 Task: Create List Brand Identity Refresh in Board Sales Prospecting Platforms and Tools to Workspace Advertising Agencies. Create List Brand Identity Evolution in Board Customer Segmentation and Analysis to Workspace Advertising Agencies. Create List Brand Identity Rollout in Board Social Media Influencer Ambassador Program Creation and Management to Workspace Advertising Agencies
Action: Mouse moved to (191, 122)
Screenshot: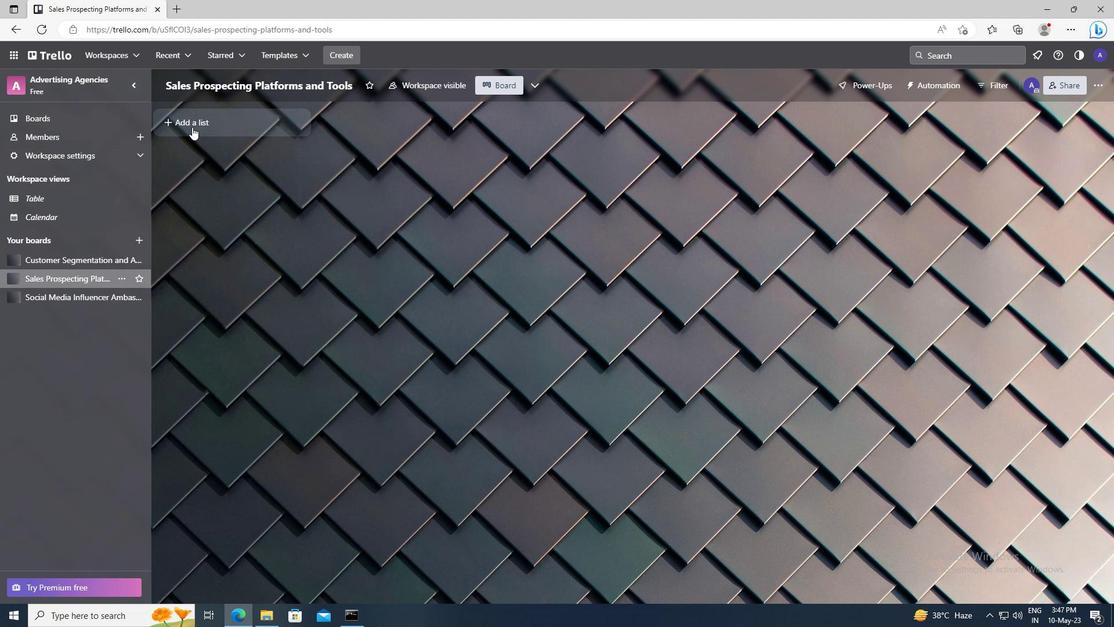 
Action: Mouse pressed left at (191, 122)
Screenshot: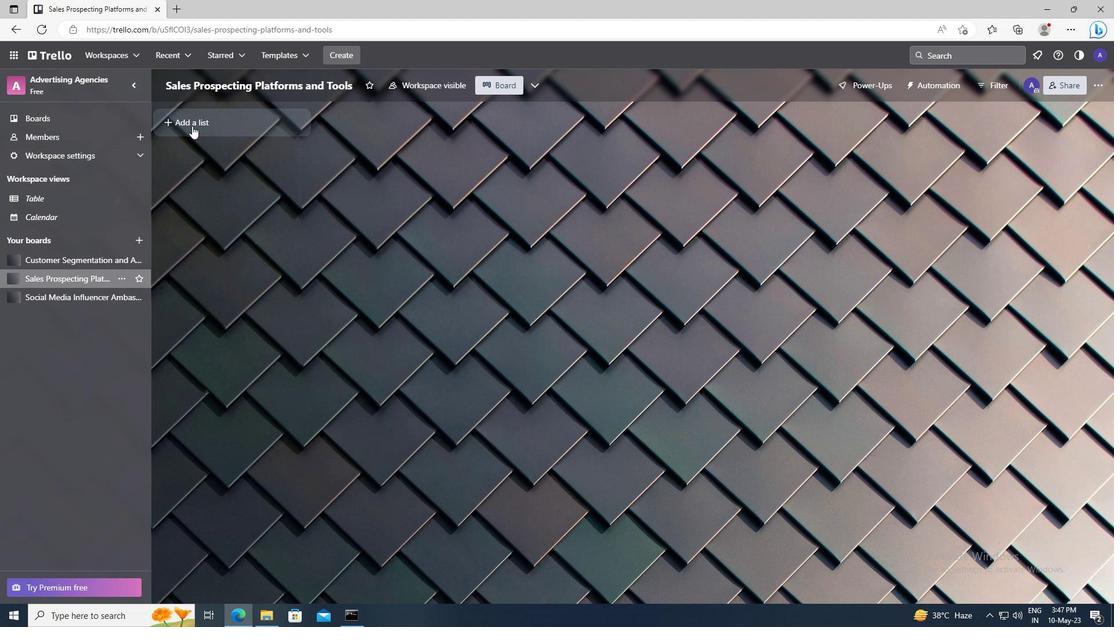 
Action: Key pressed <Key.shift>BRAND<Key.space><Key.shift>IDENTITY<Key.space><Key.shift>REFRESH
Screenshot: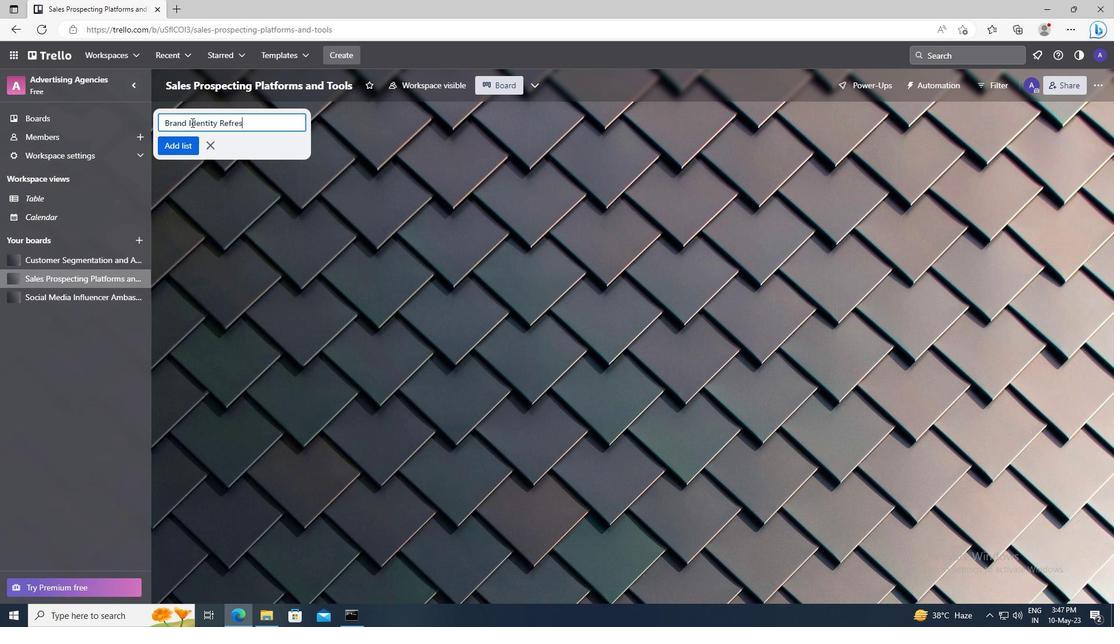 
Action: Mouse moved to (188, 145)
Screenshot: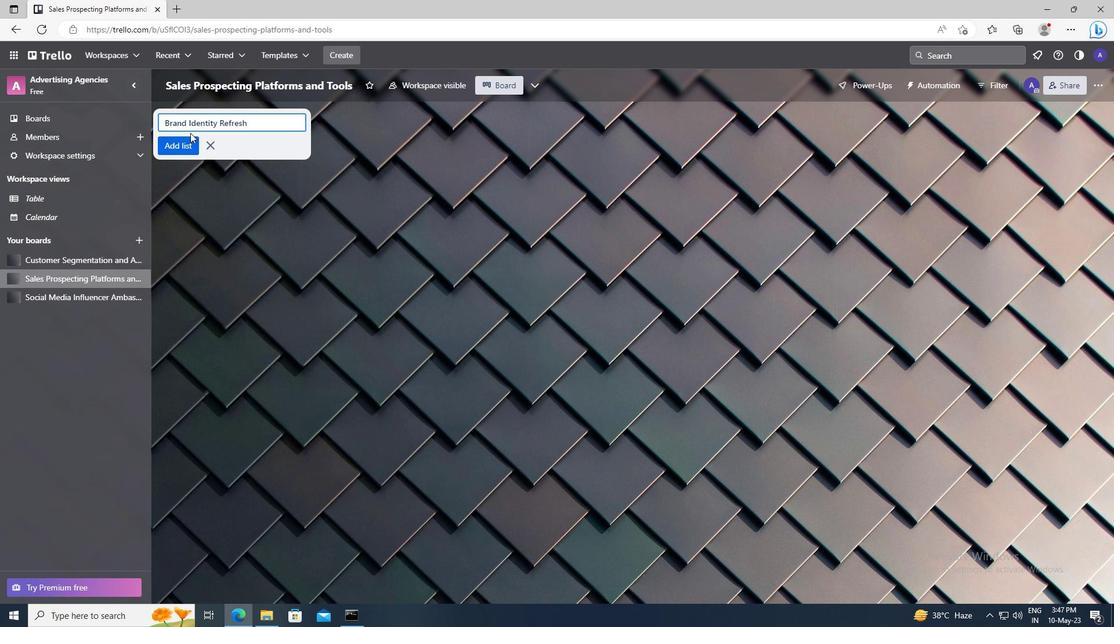 
Action: Mouse pressed left at (188, 145)
Screenshot: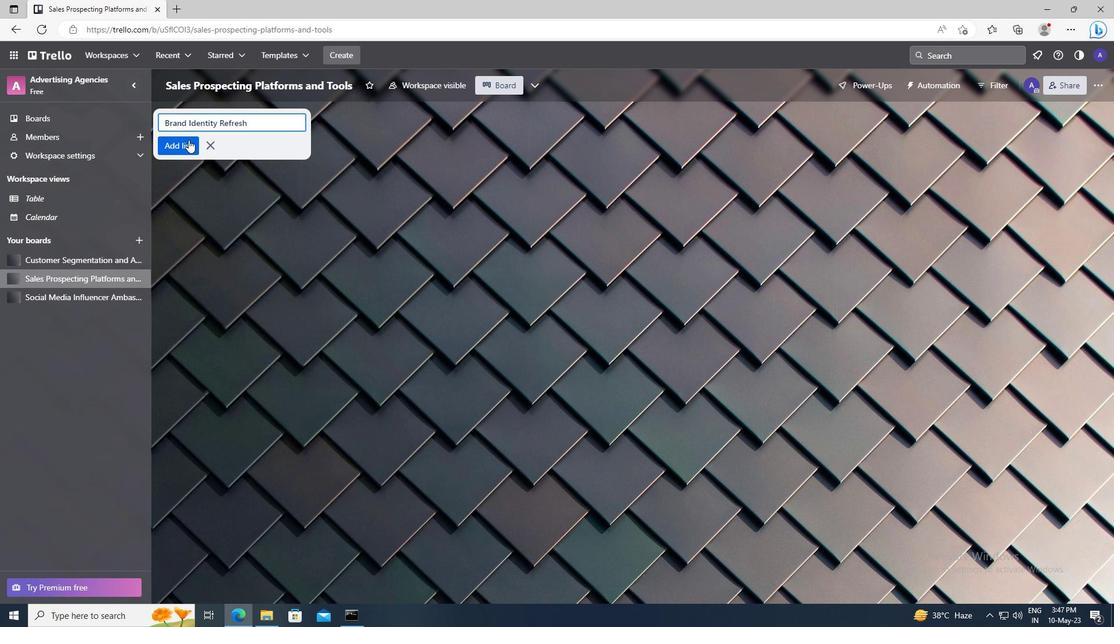
Action: Mouse moved to (80, 256)
Screenshot: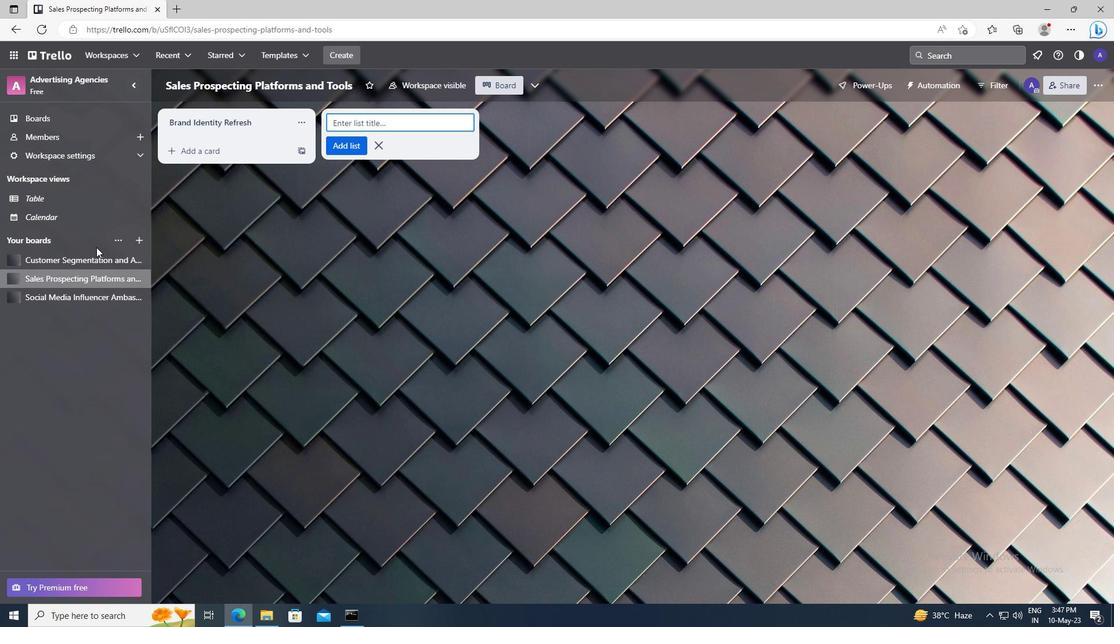 
Action: Mouse pressed left at (80, 256)
Screenshot: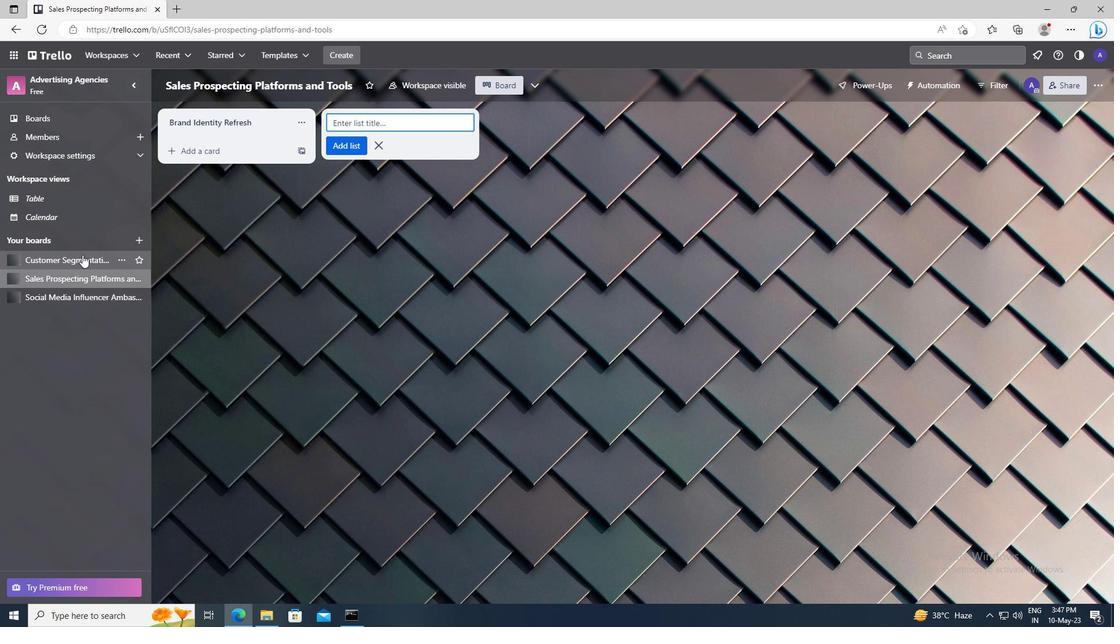
Action: Mouse moved to (186, 124)
Screenshot: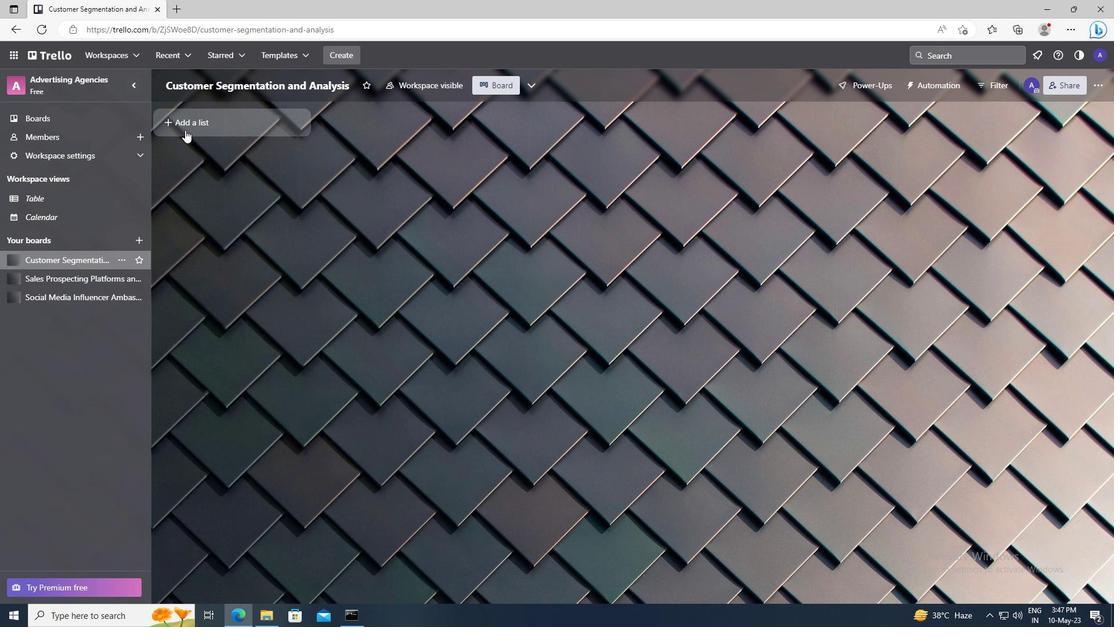 
Action: Mouse pressed left at (186, 124)
Screenshot: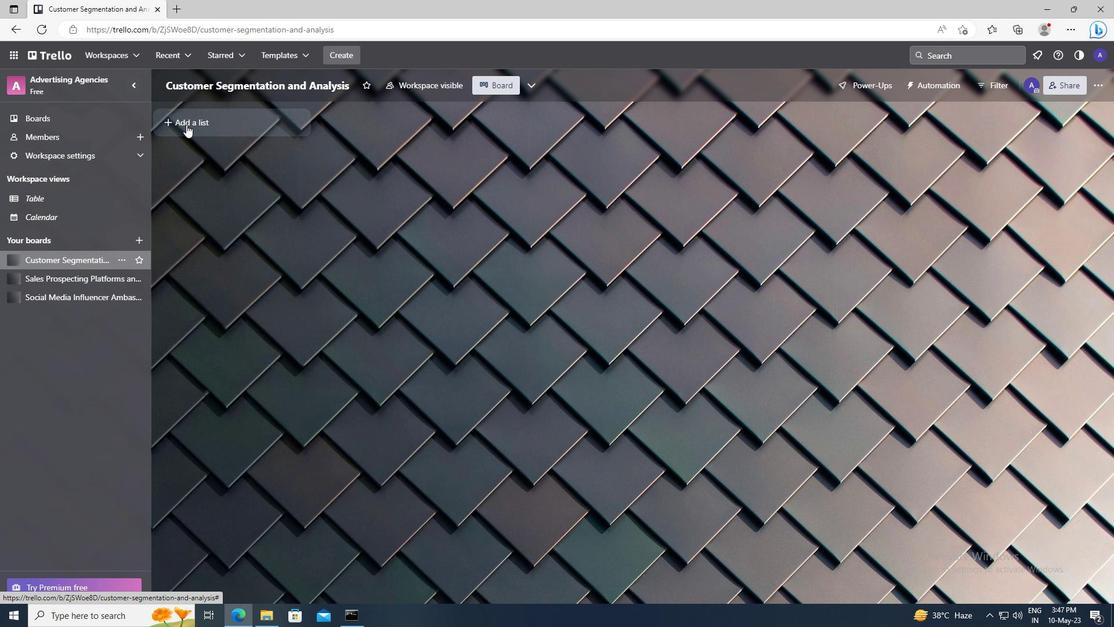 
Action: Key pressed <Key.shift>BRAND<Key.space><Key.shift>IDENTITY<Key.space><Key.shift>EVOLUTION
Screenshot: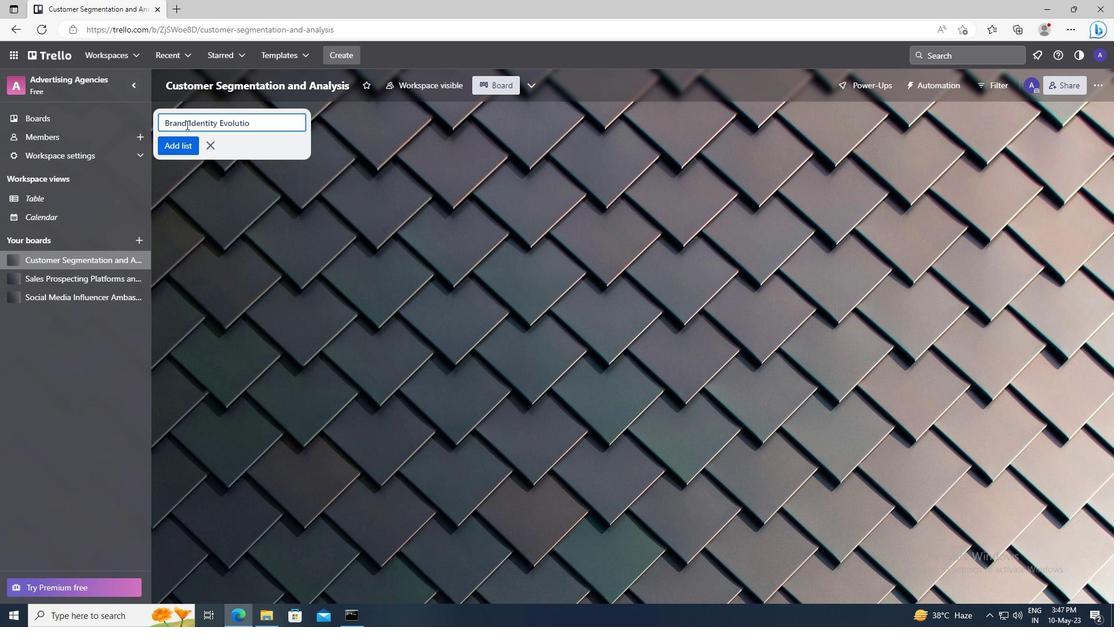 
Action: Mouse moved to (185, 142)
Screenshot: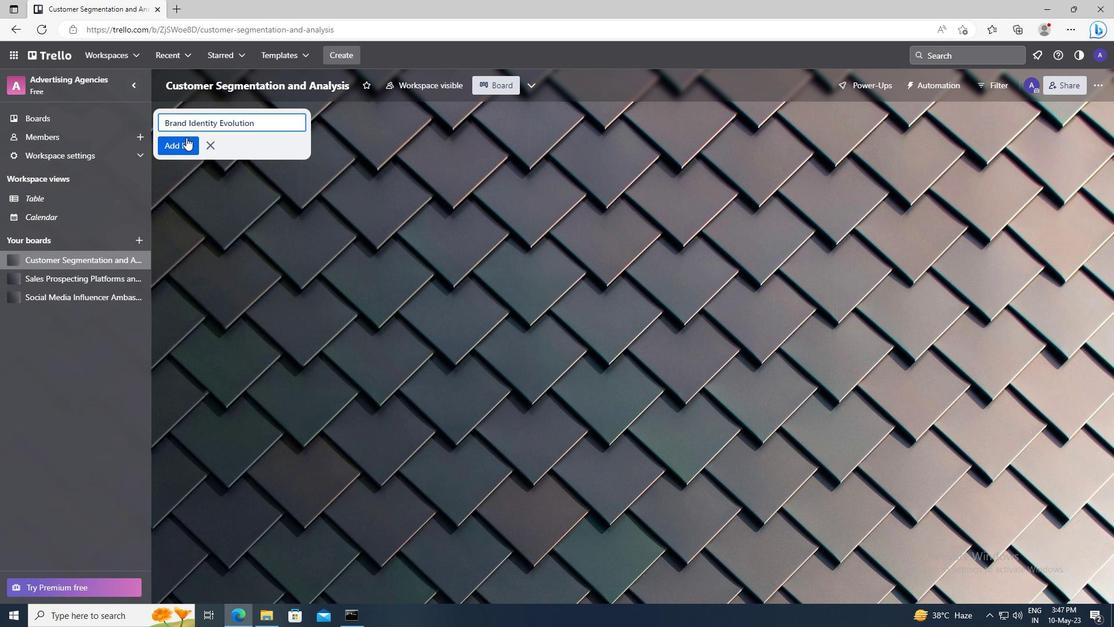 
Action: Mouse pressed left at (185, 142)
Screenshot: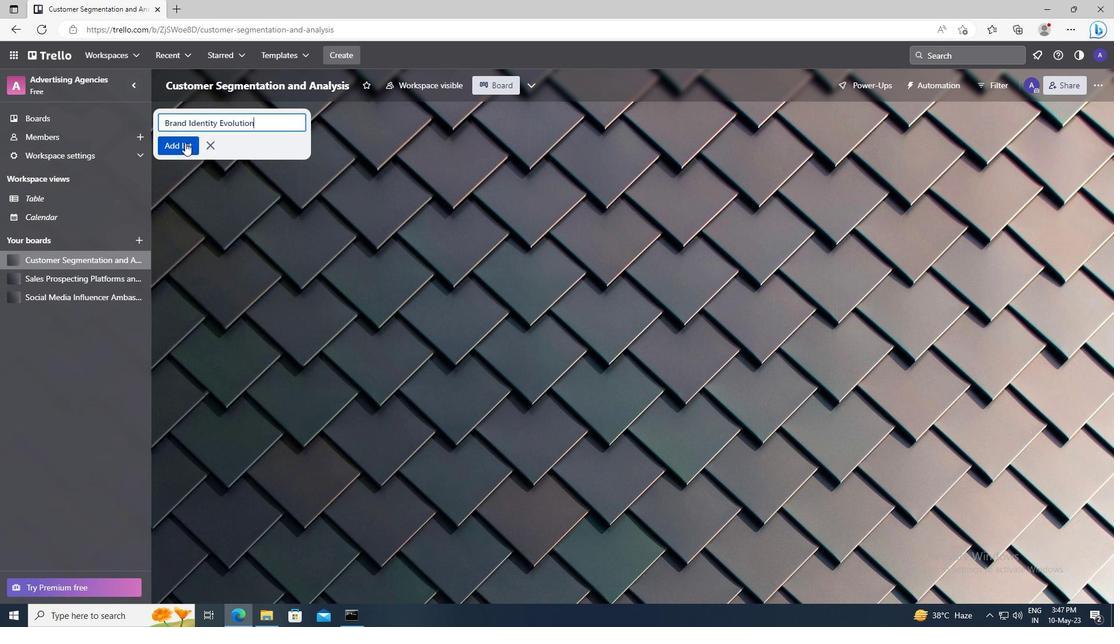 
Action: Mouse moved to (95, 296)
Screenshot: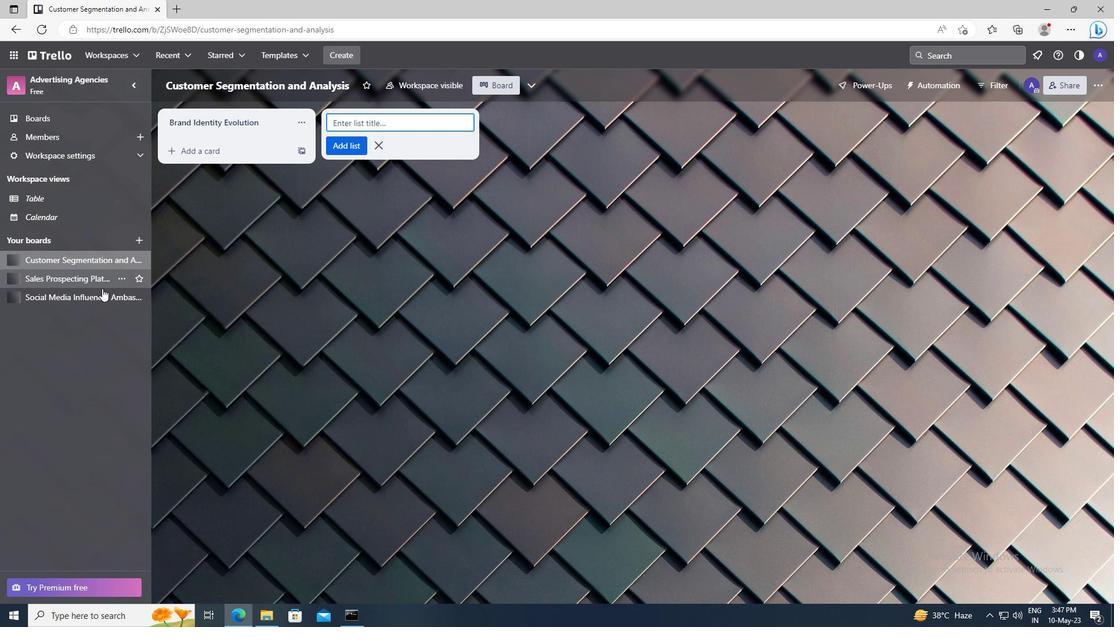 
Action: Mouse pressed left at (95, 296)
Screenshot: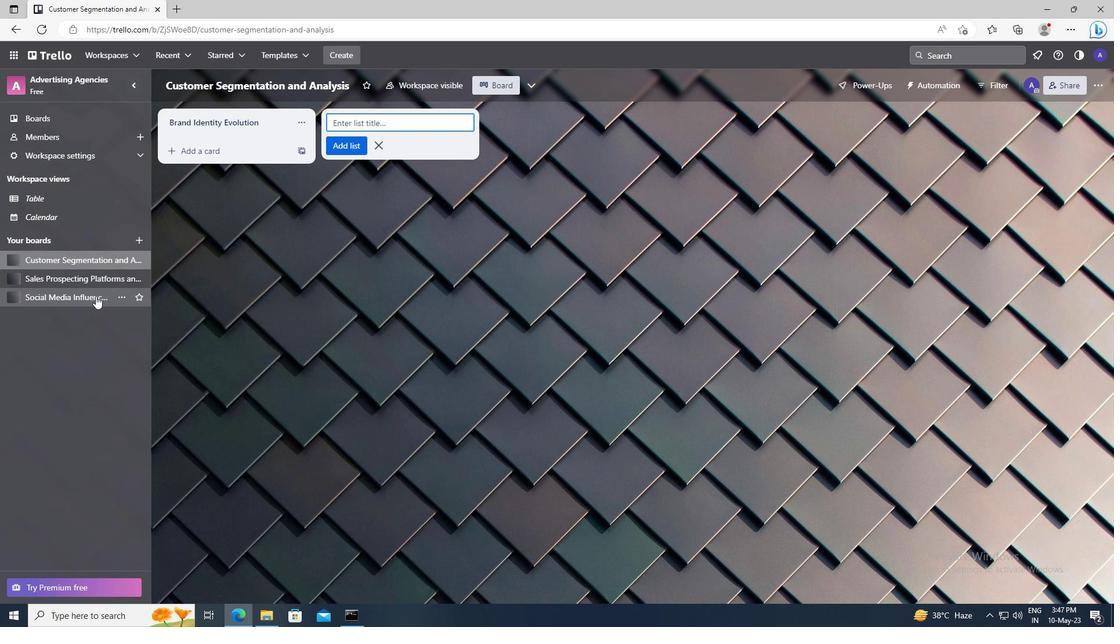 
Action: Mouse moved to (182, 123)
Screenshot: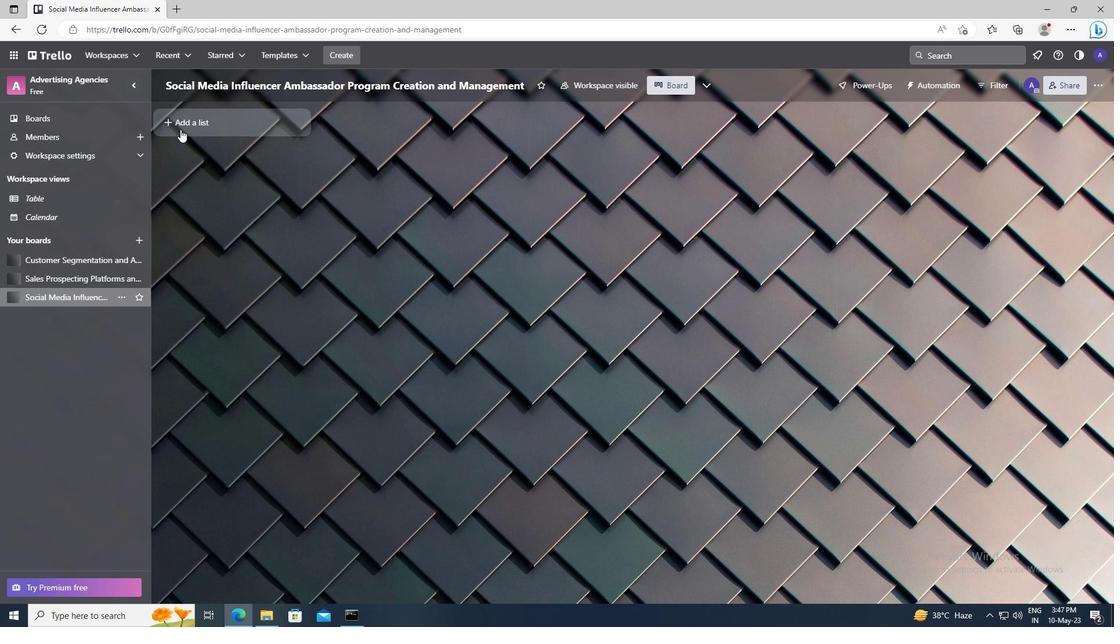 
Action: Mouse pressed left at (182, 123)
Screenshot: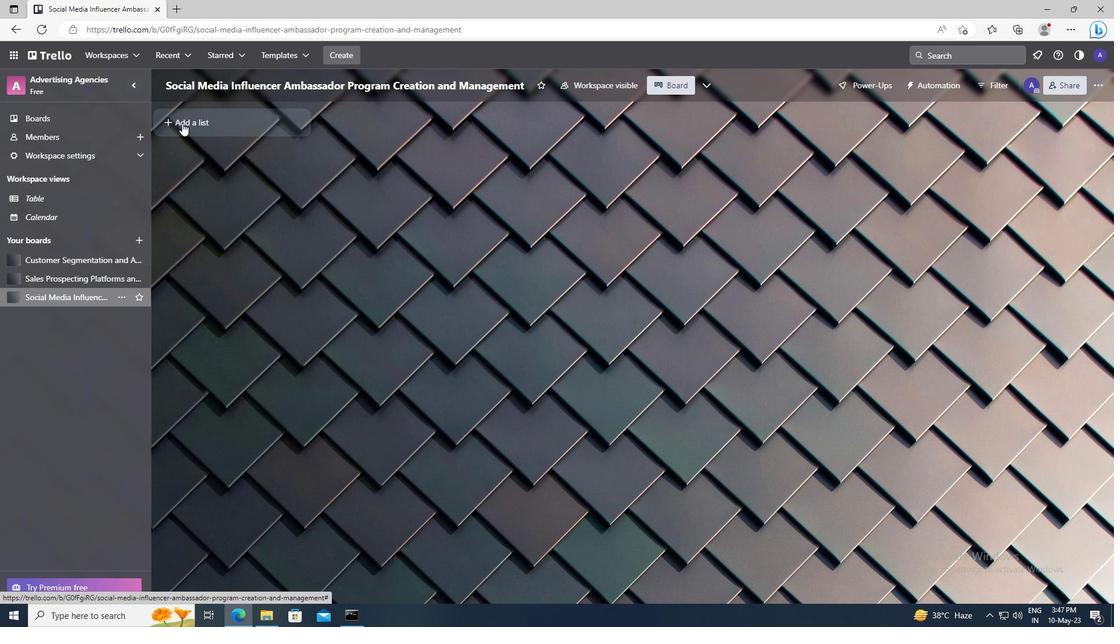 
Action: Key pressed <Key.shift>BRAND<Key.space><Key.shift>IDENTITY<Key.space><Key.shift>ROLLOUT
Screenshot: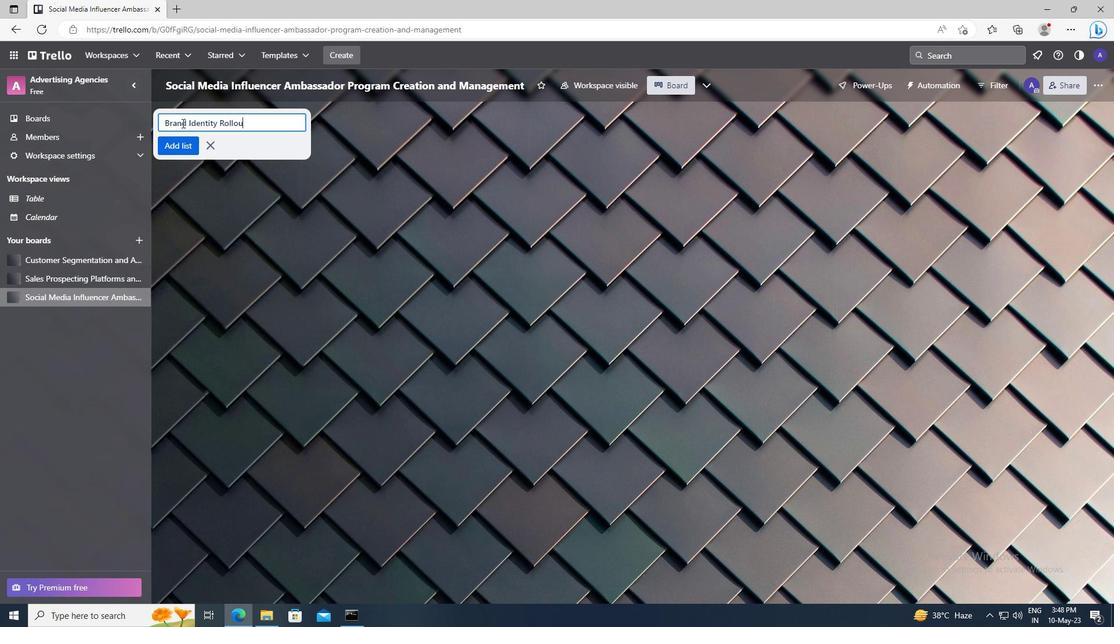 
Action: Mouse moved to (182, 141)
Screenshot: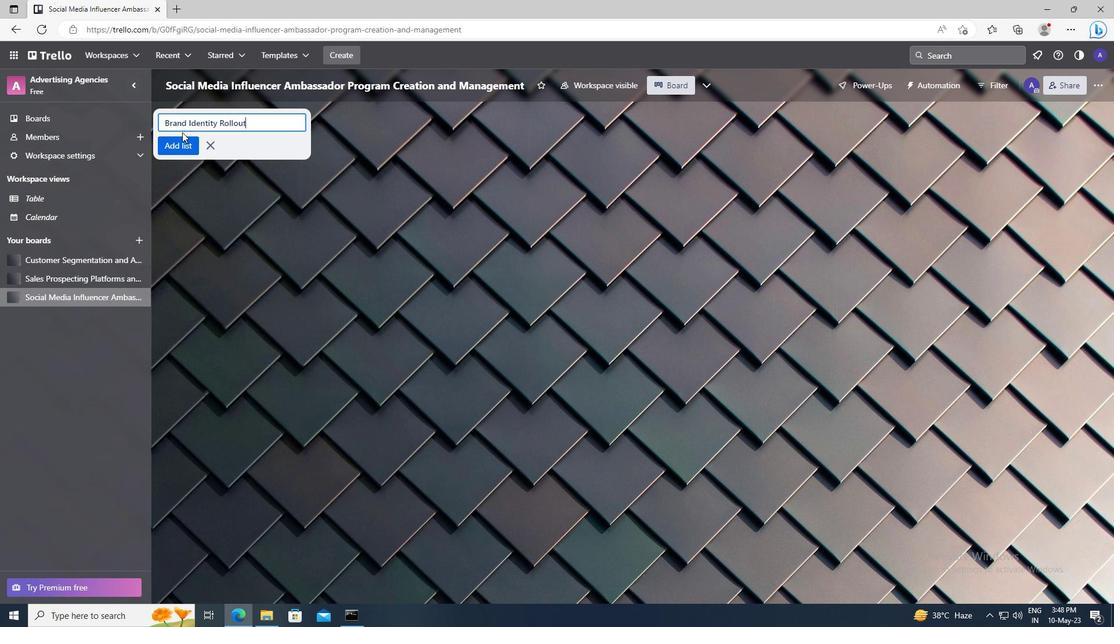 
Action: Mouse pressed left at (182, 141)
Screenshot: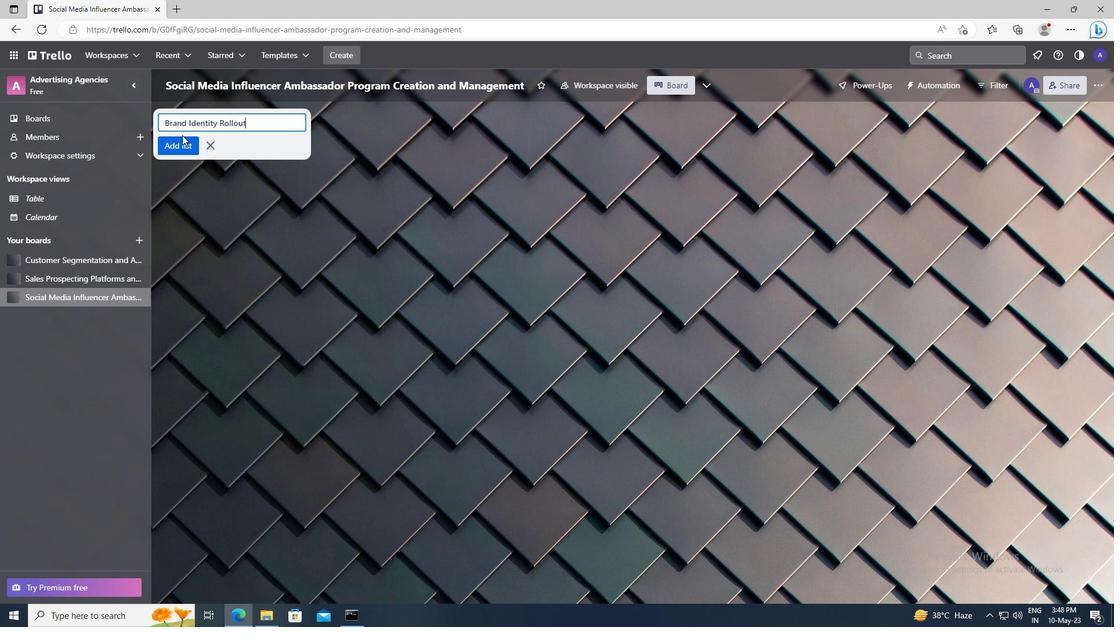 
